 Task: Select politics as the cause.
Action: Mouse moved to (884, 93)
Screenshot: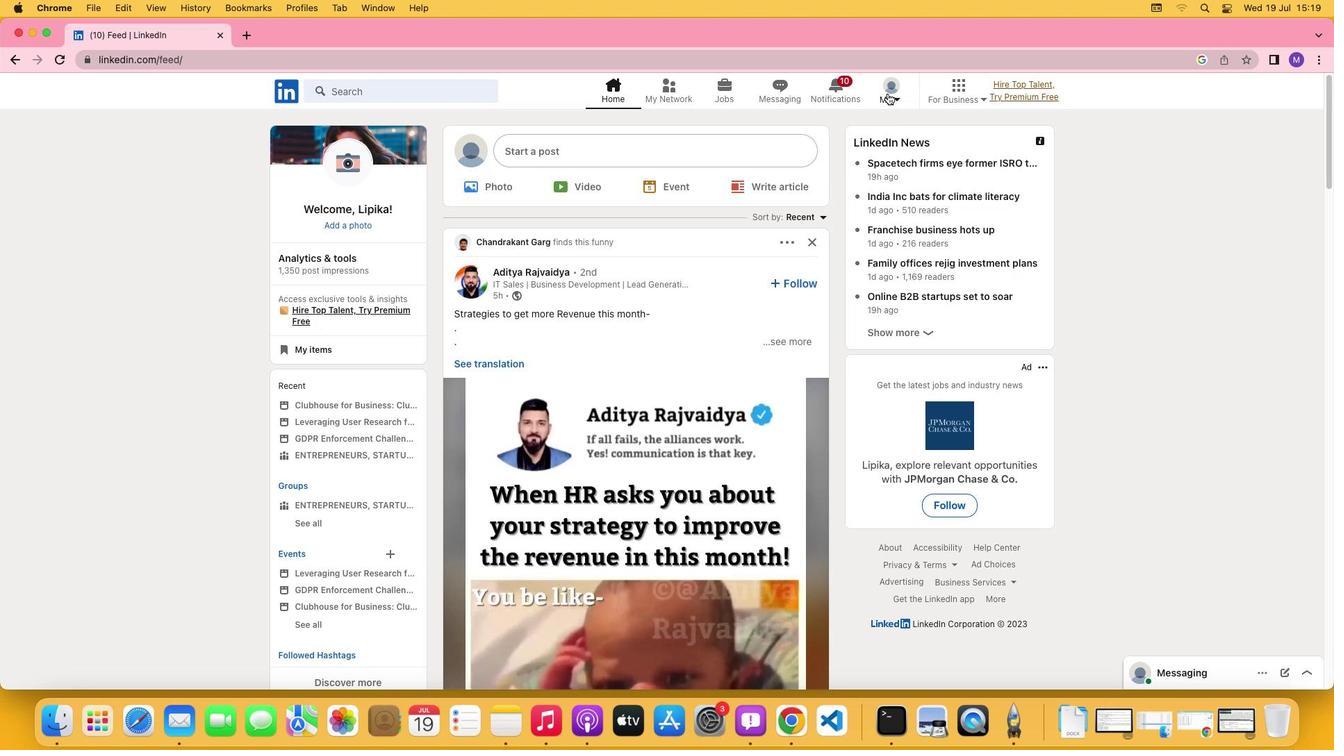 
Action: Mouse pressed left at (884, 93)
Screenshot: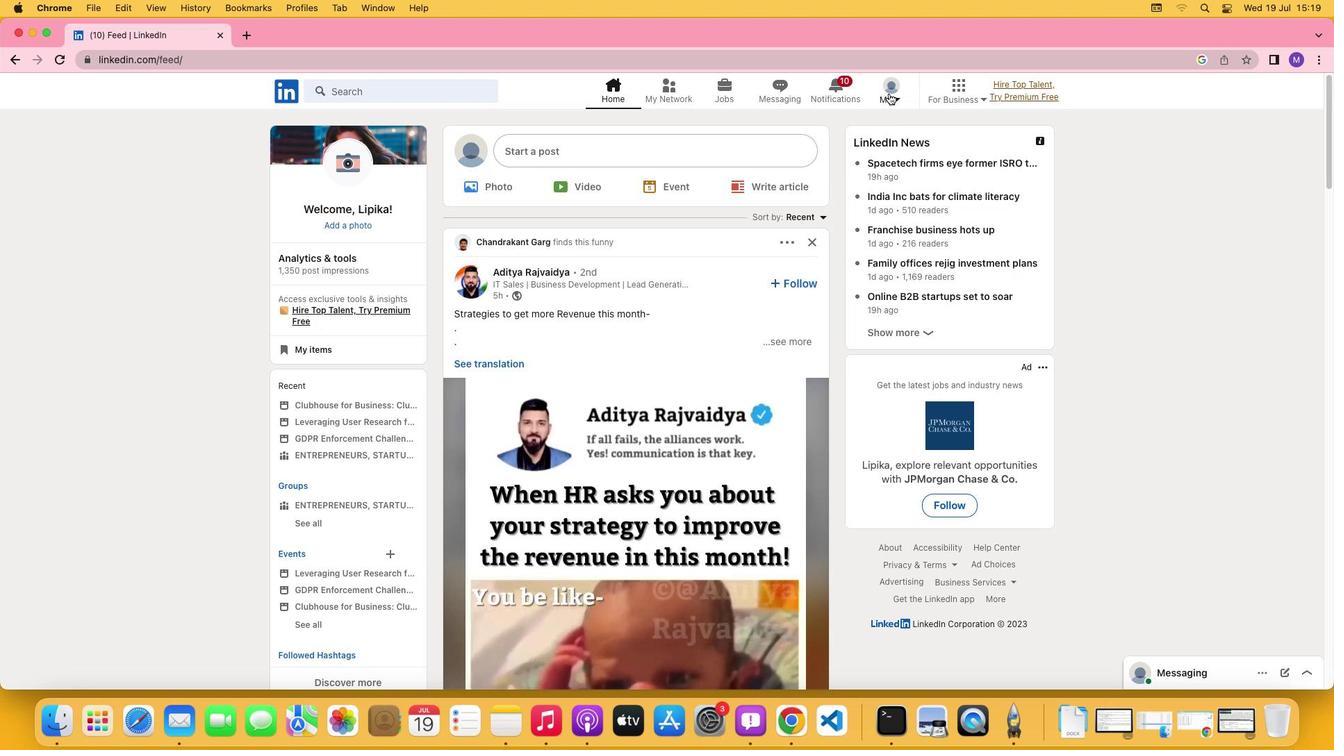 
Action: Mouse moved to (896, 97)
Screenshot: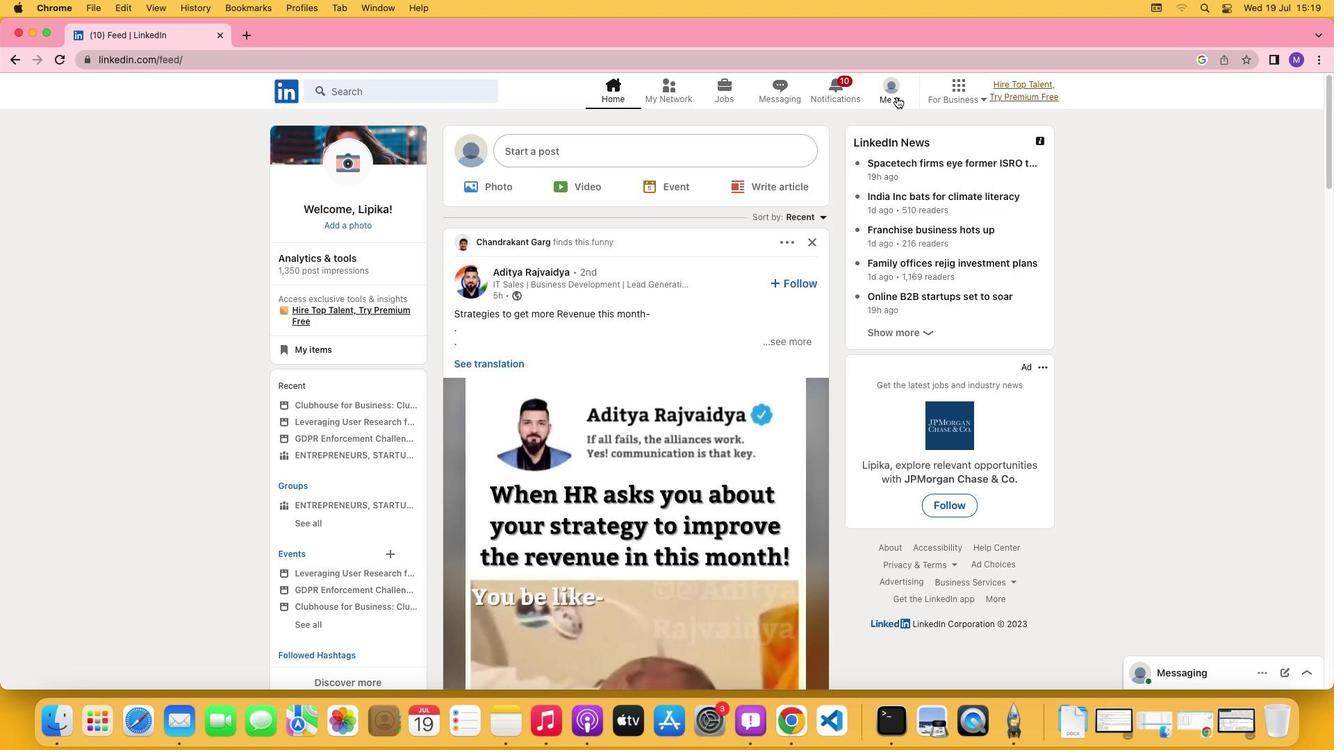 
Action: Mouse pressed left at (896, 97)
Screenshot: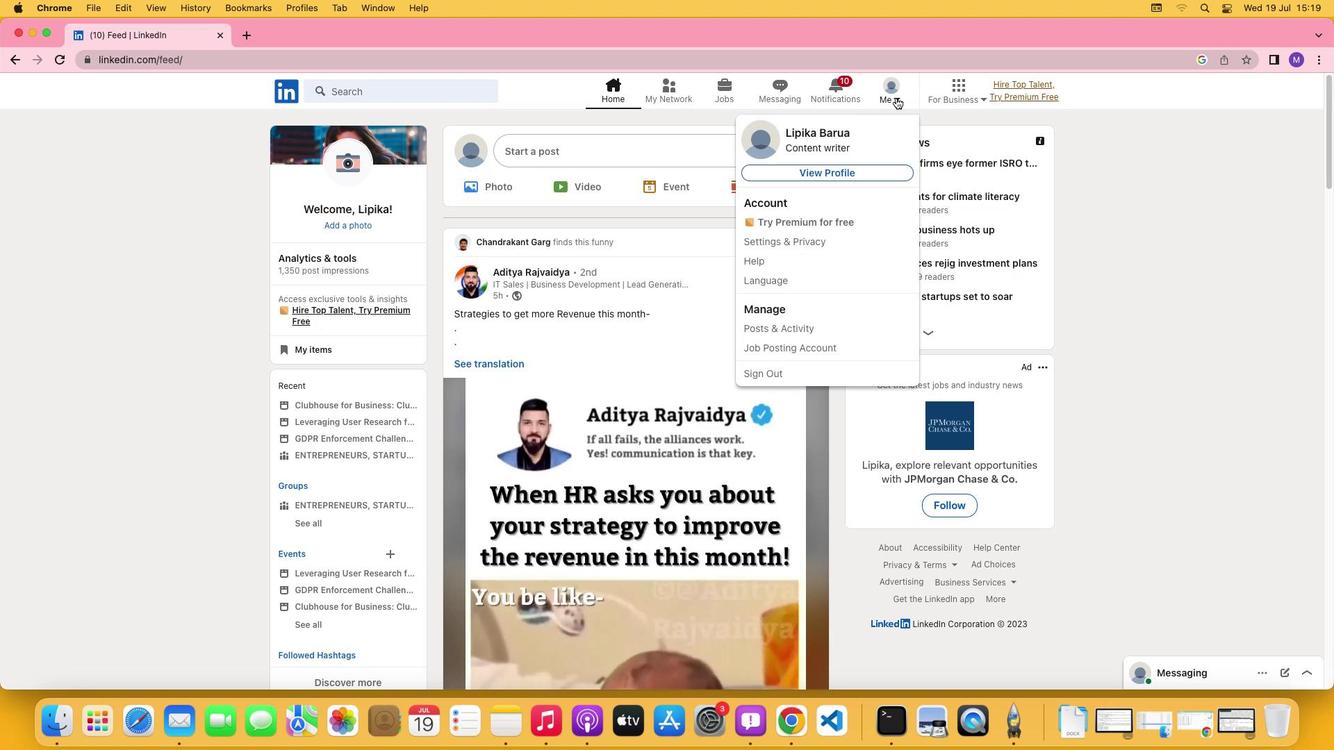 
Action: Mouse moved to (884, 167)
Screenshot: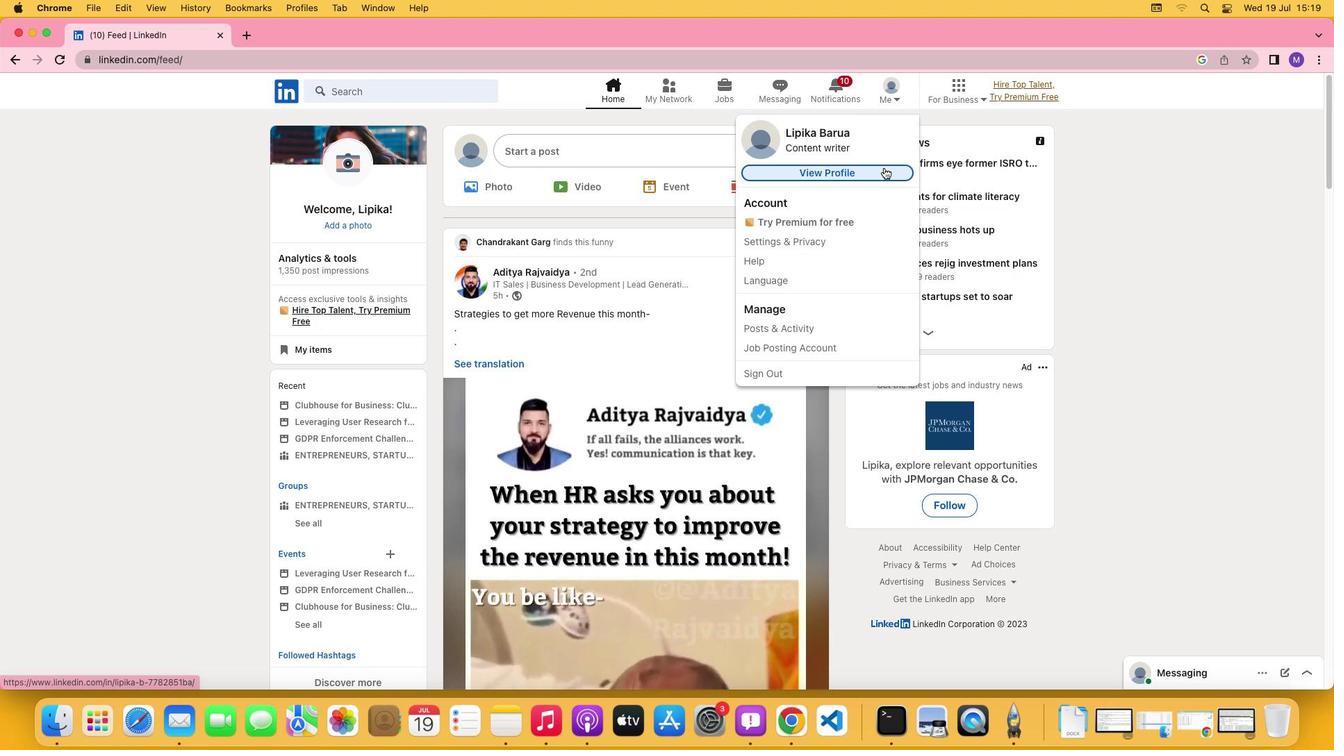 
Action: Mouse pressed left at (884, 167)
Screenshot: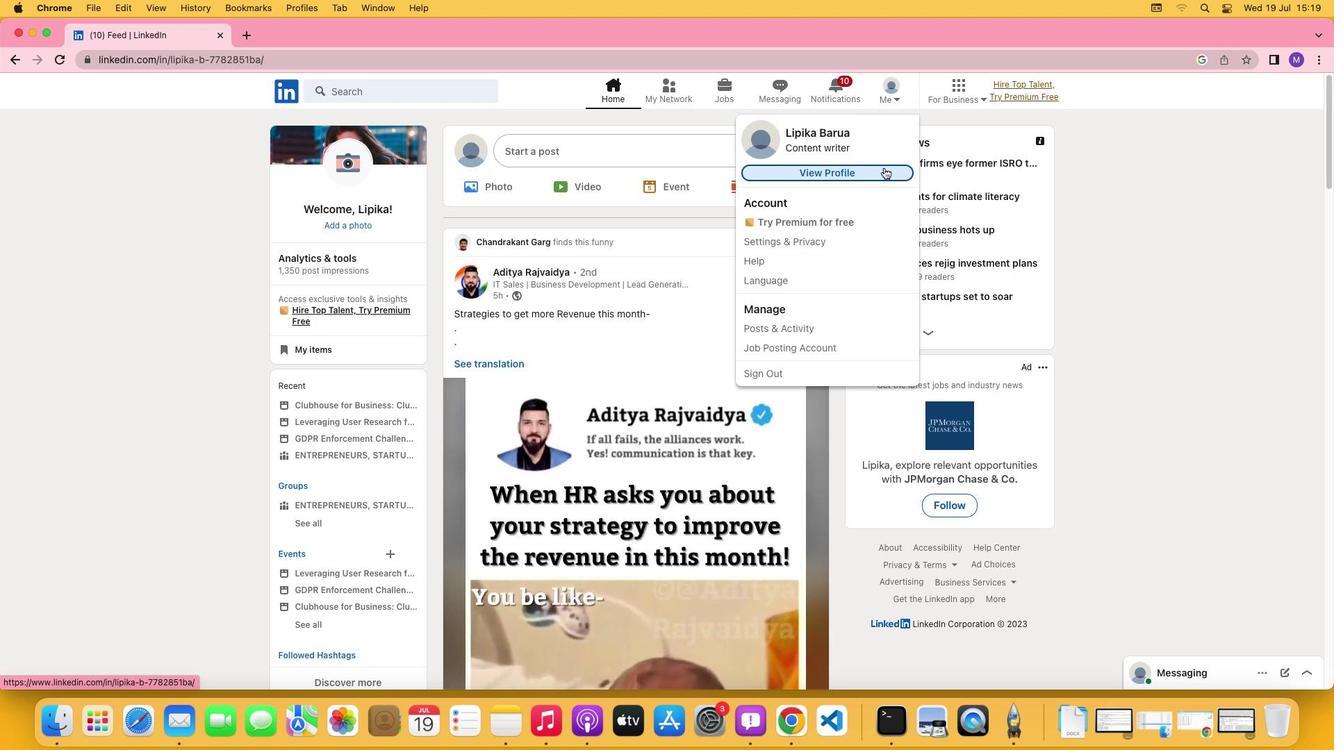 
Action: Mouse moved to (440, 451)
Screenshot: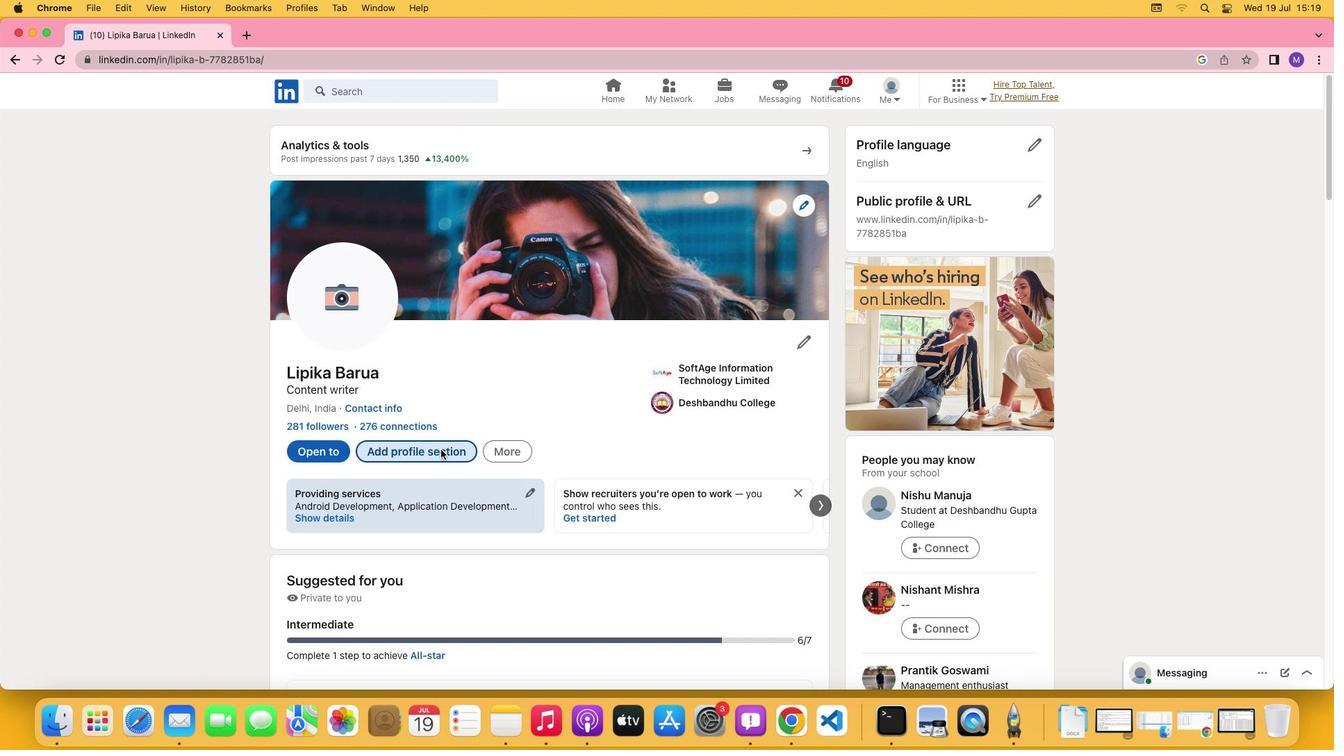 
Action: Mouse pressed left at (440, 451)
Screenshot: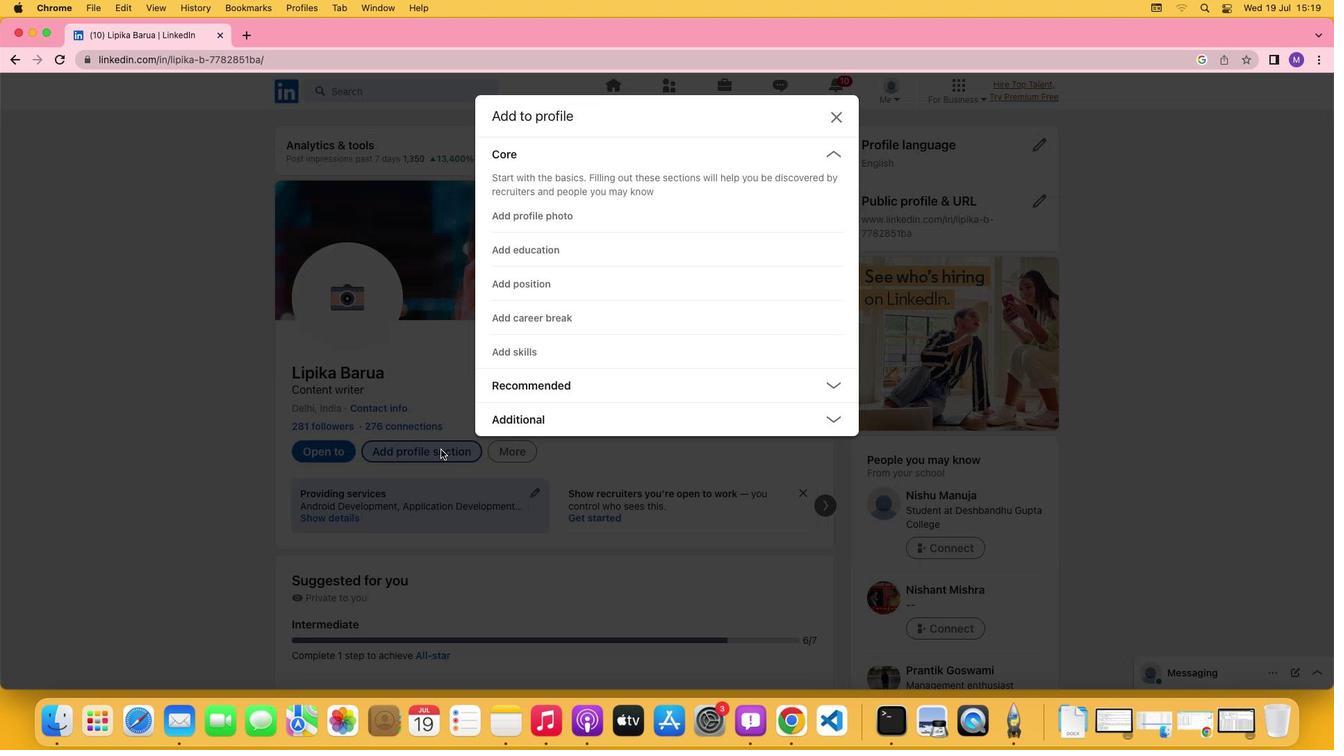 
Action: Mouse moved to (506, 419)
Screenshot: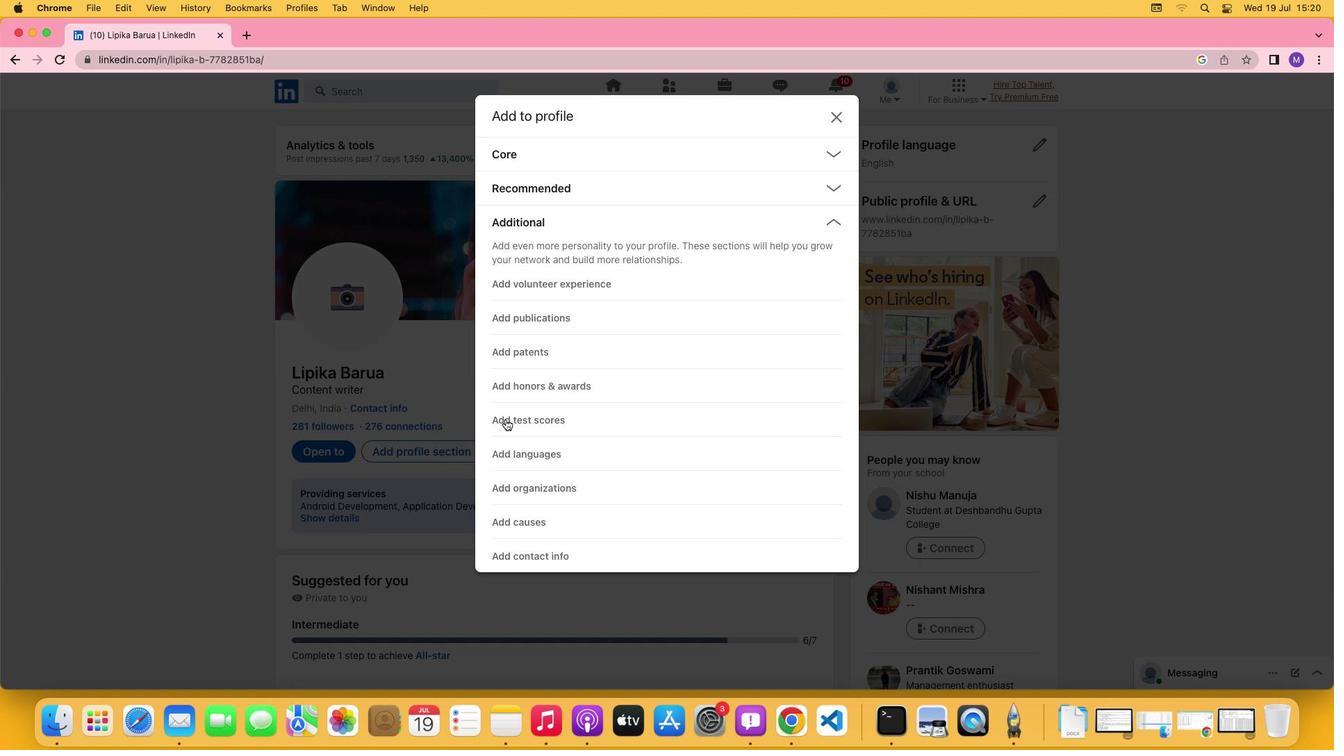 
Action: Mouse pressed left at (506, 419)
Screenshot: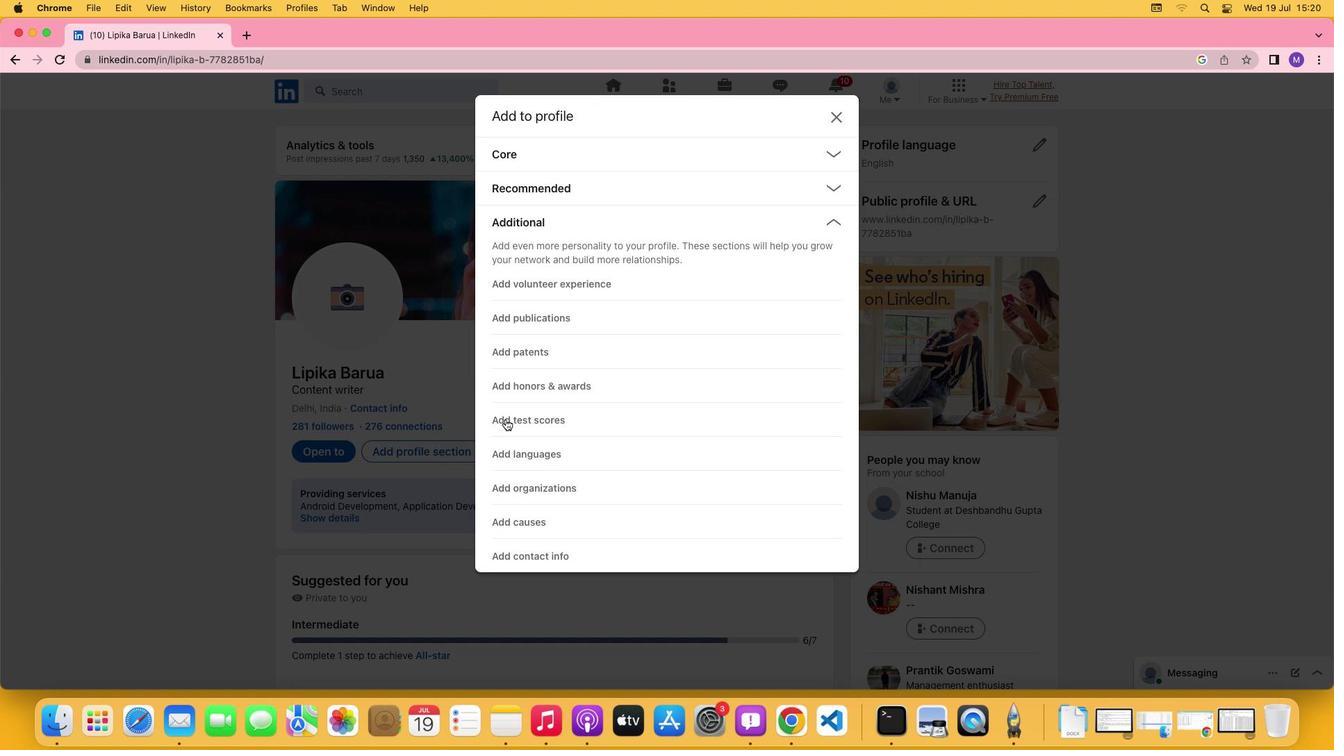 
Action: Mouse moved to (509, 522)
Screenshot: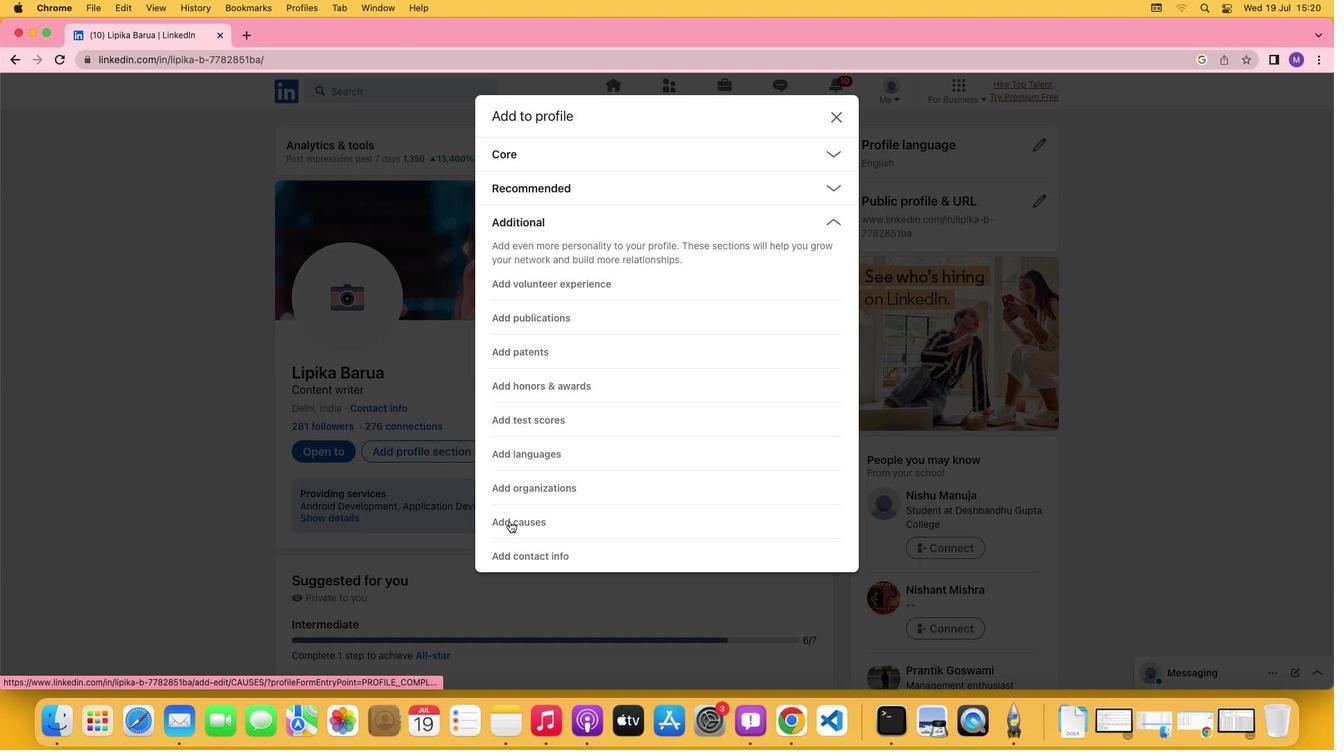 
Action: Mouse pressed left at (509, 522)
Screenshot: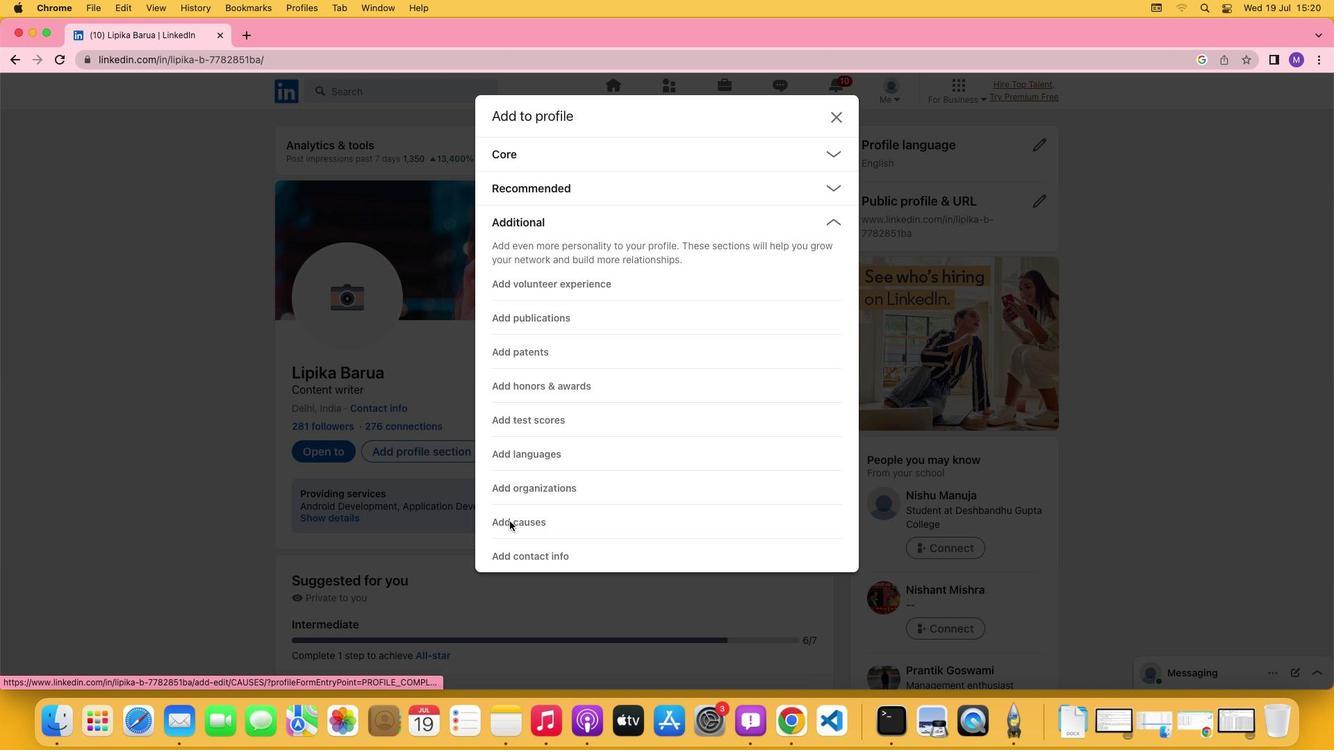 
Action: Mouse moved to (435, 426)
Screenshot: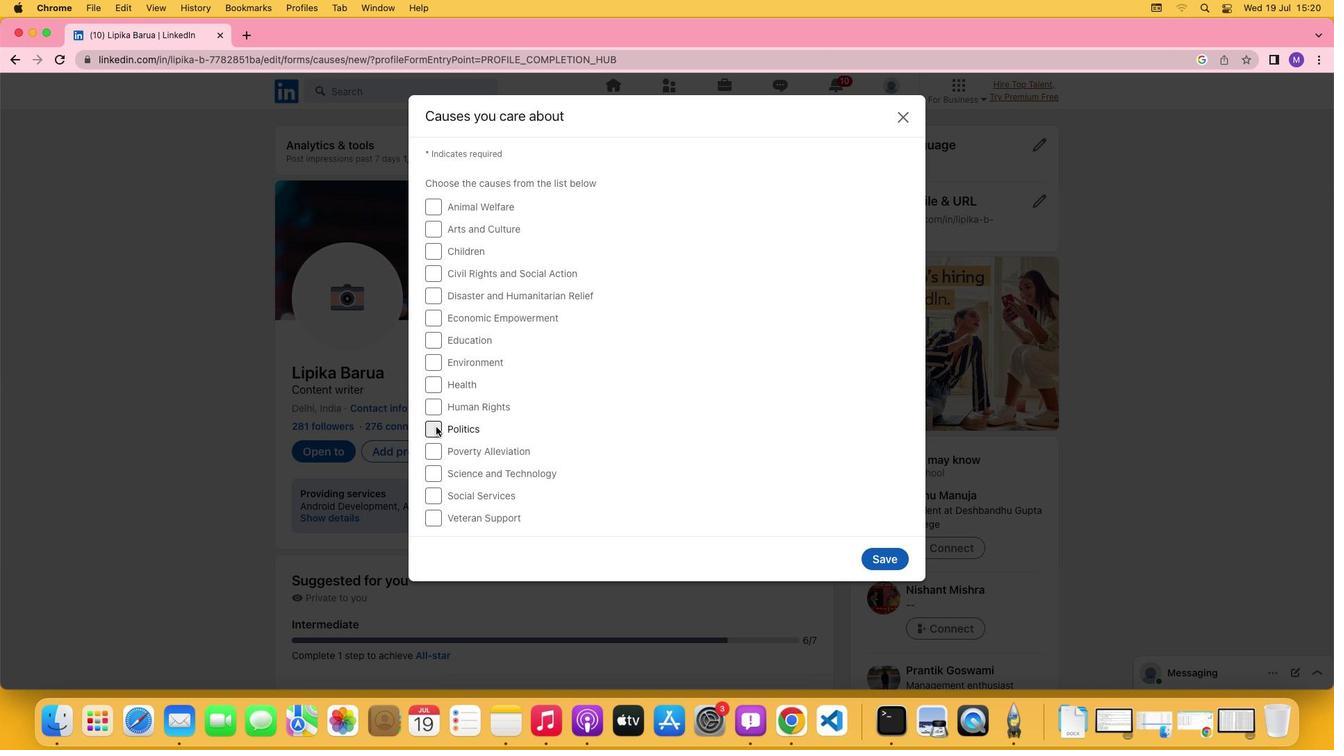 
Action: Mouse pressed left at (435, 426)
Screenshot: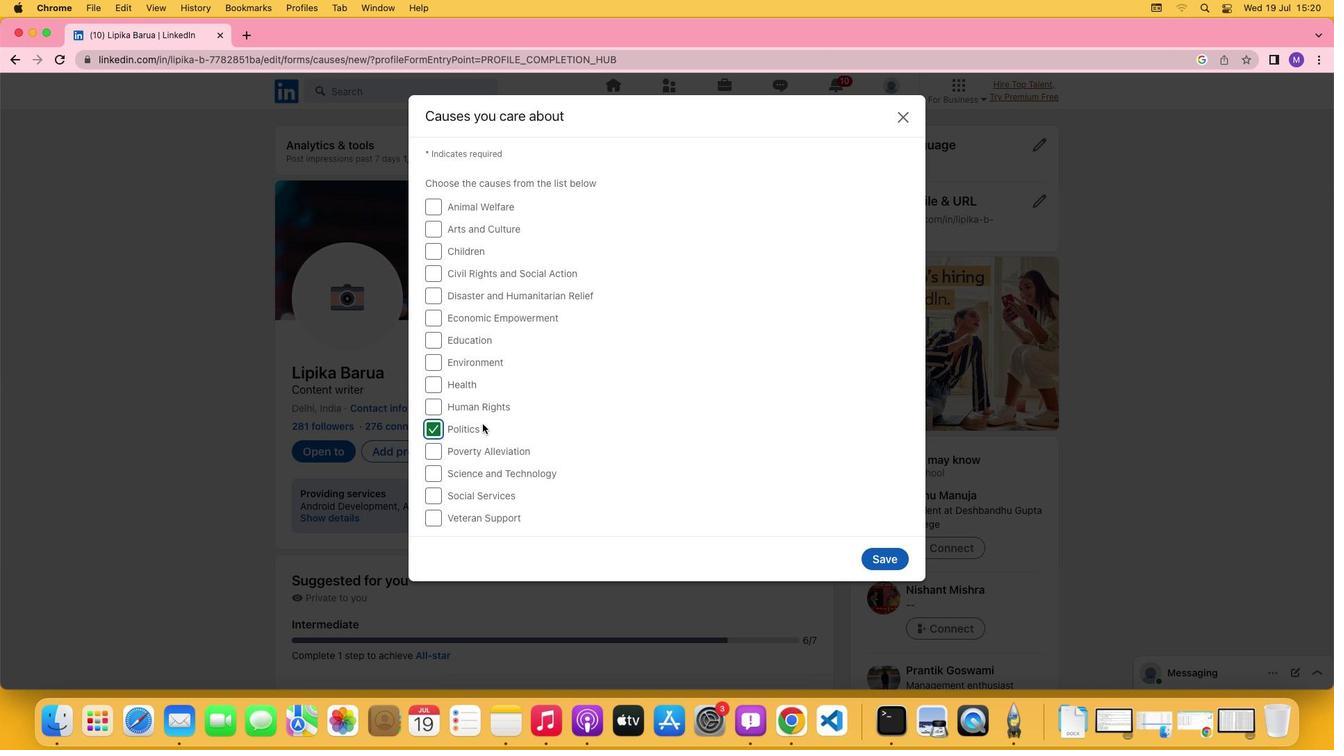 
Action: Mouse moved to (722, 358)
Screenshot: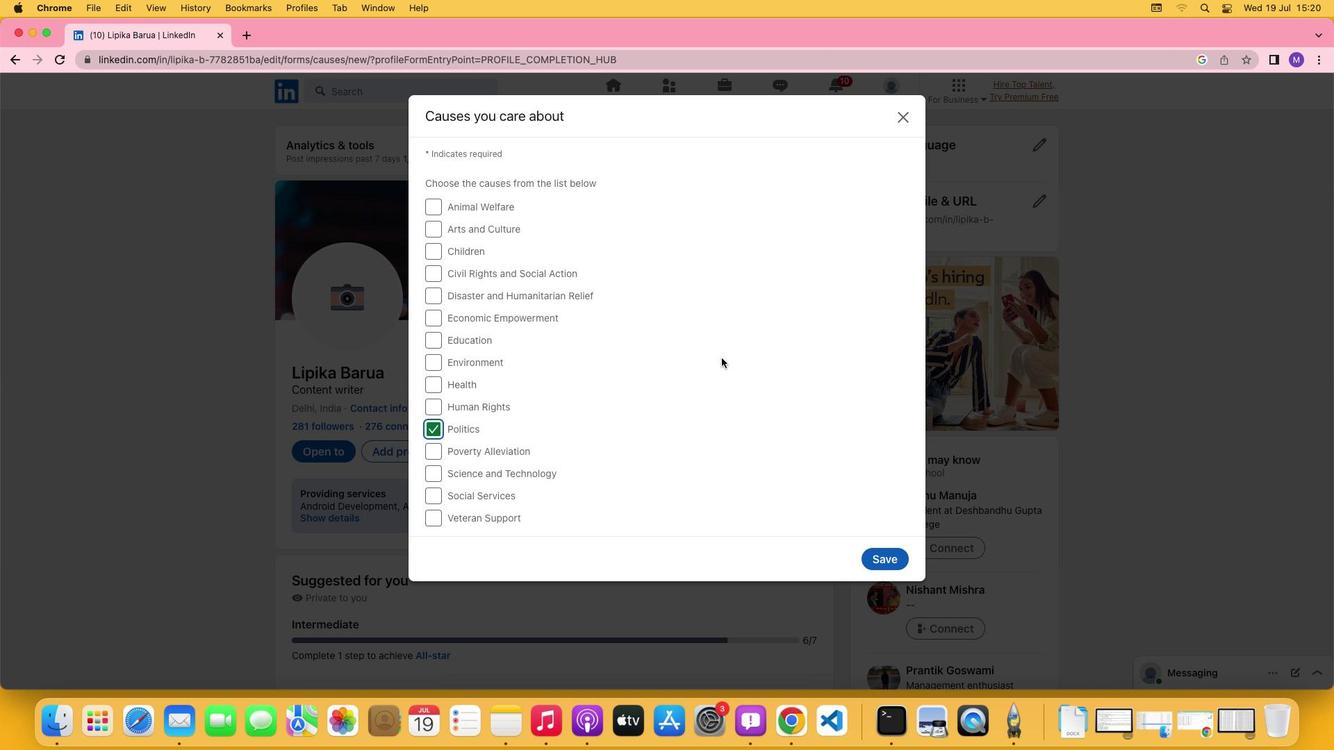 
